 Task: Use the formula "GEOMEAN" in spreadsheet "Project portfolio".
Action: Mouse moved to (670, 343)
Screenshot: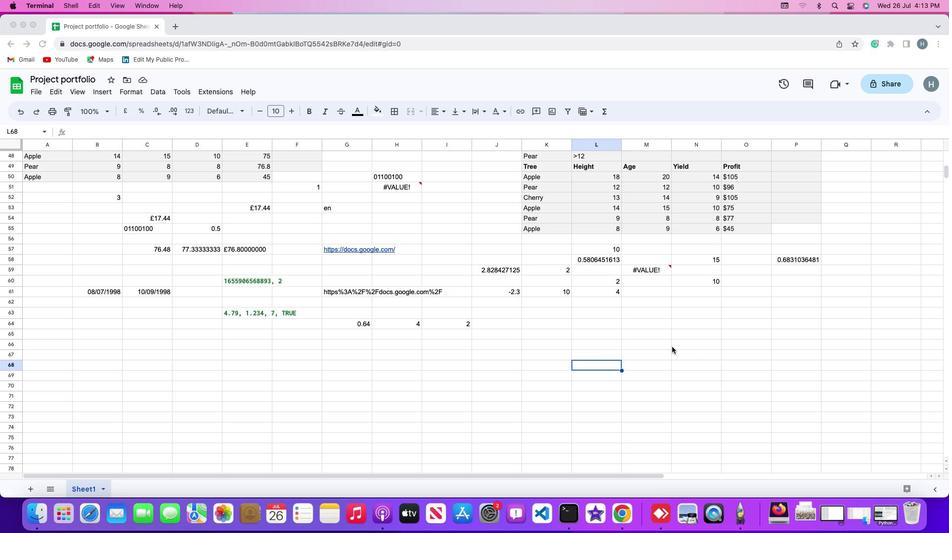 
Action: Mouse pressed left at (670, 343)
Screenshot: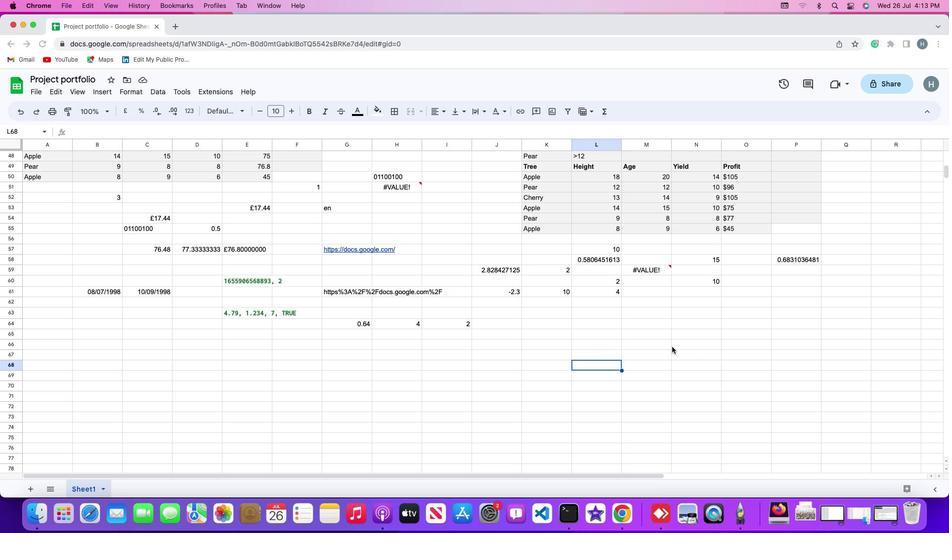 
Action: Mouse moved to (630, 317)
Screenshot: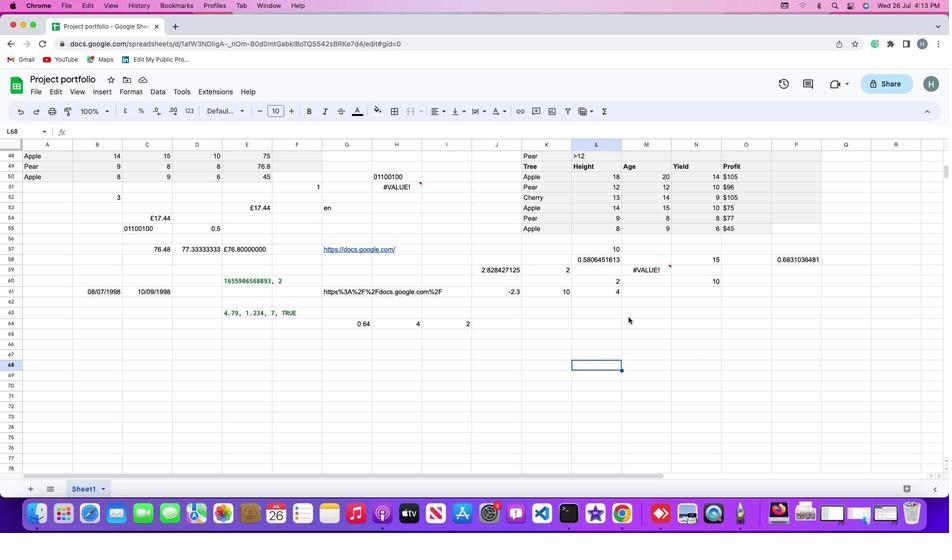 
Action: Mouse pressed left at (630, 317)
Screenshot: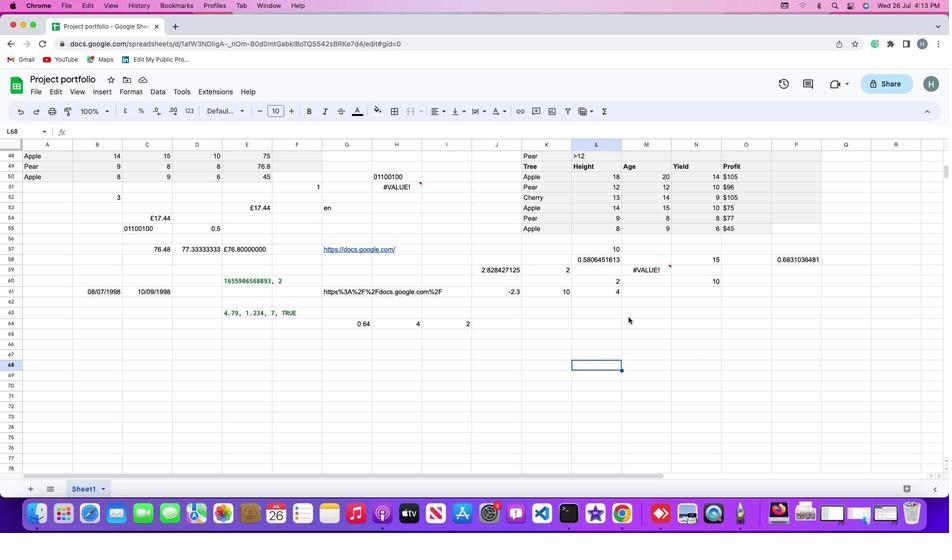 
Action: Mouse moved to (143, 120)
Screenshot: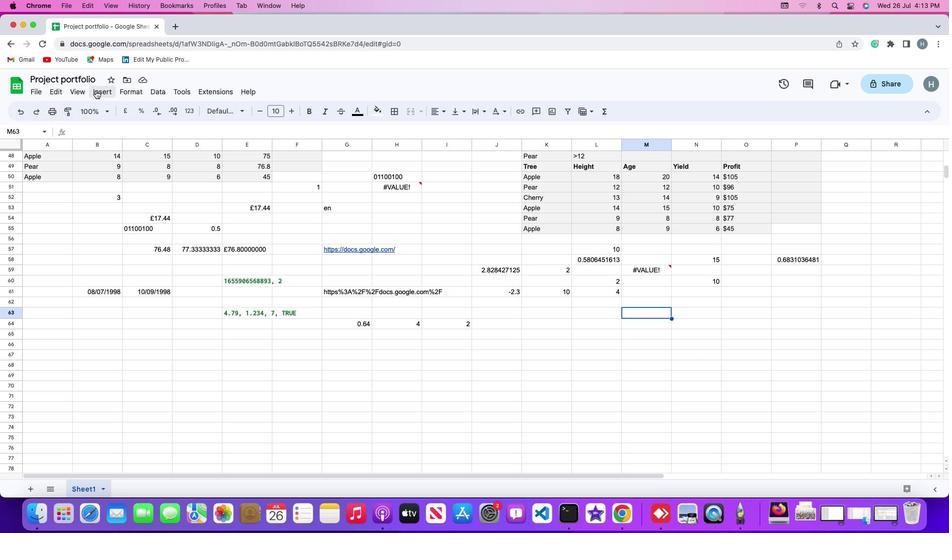
Action: Mouse pressed left at (143, 120)
Screenshot: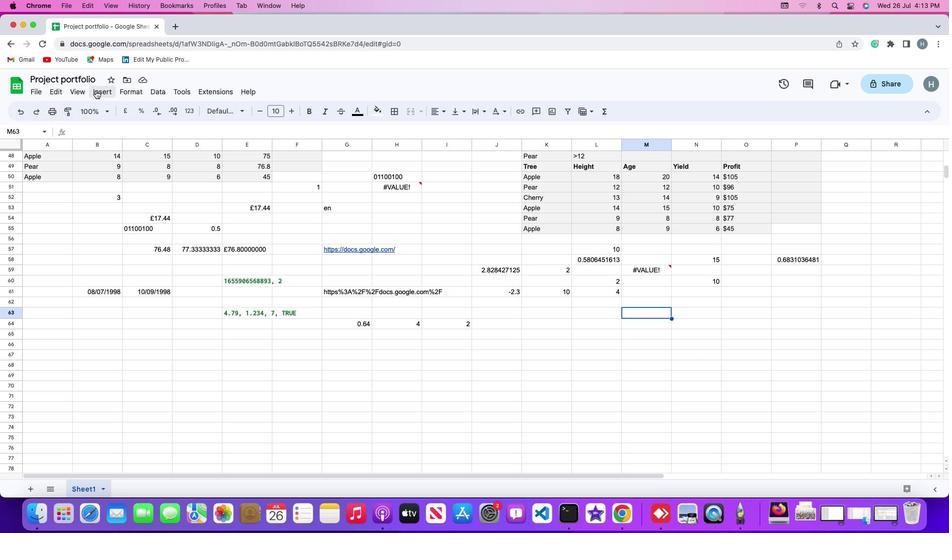 
Action: Mouse moved to (152, 256)
Screenshot: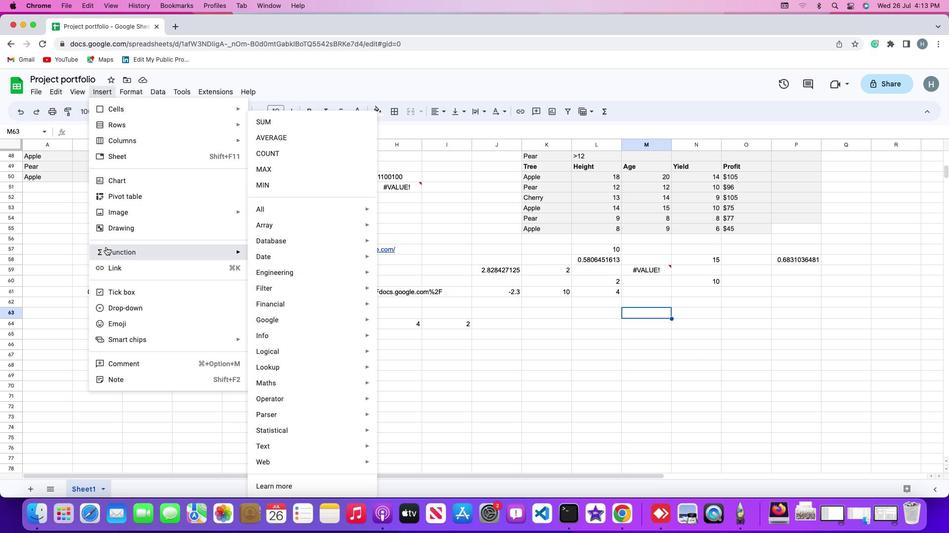 
Action: Mouse pressed left at (152, 256)
Screenshot: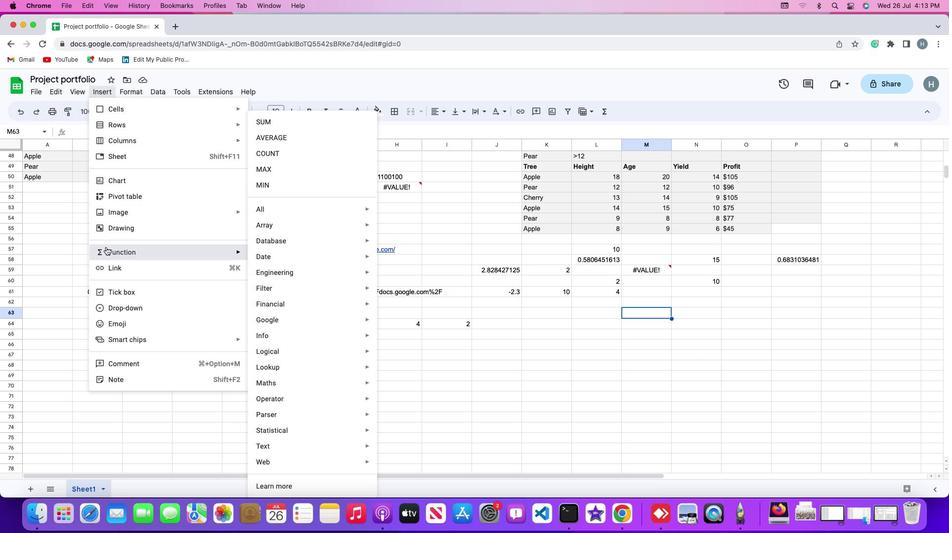 
Action: Mouse moved to (308, 228)
Screenshot: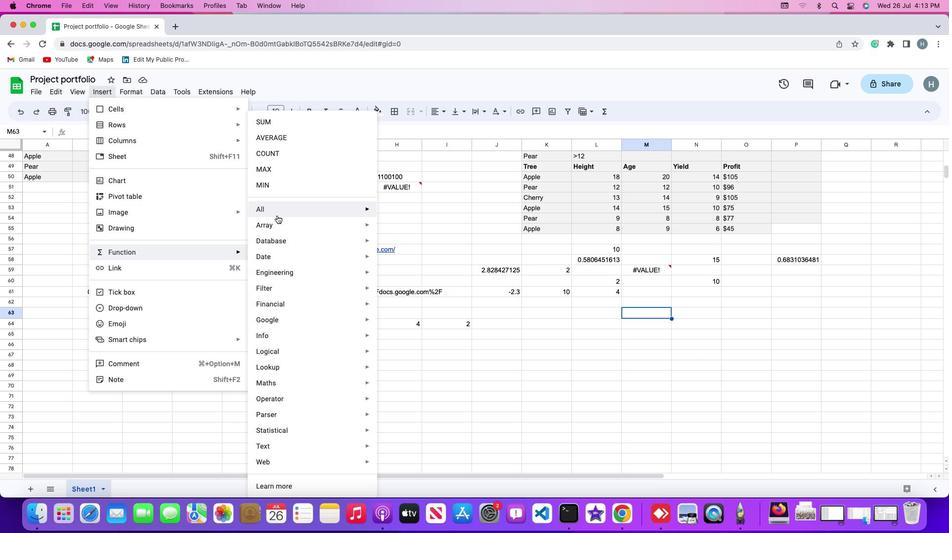 
Action: Mouse pressed left at (308, 228)
Screenshot: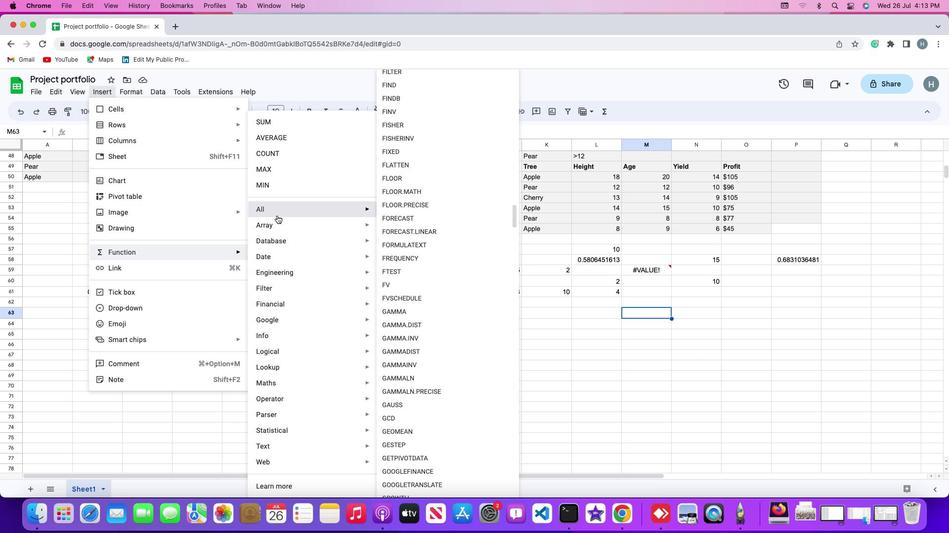 
Action: Mouse moved to (428, 423)
Screenshot: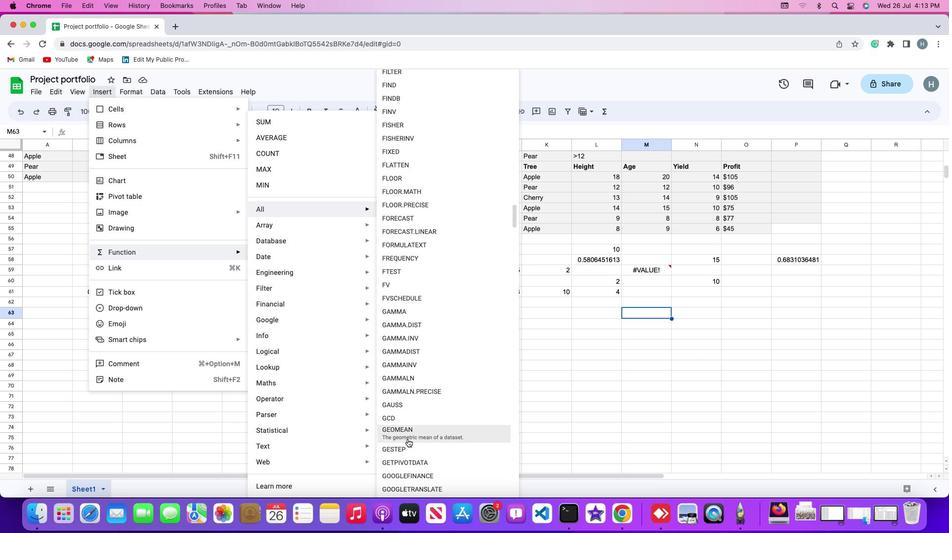 
Action: Mouse pressed left at (428, 423)
Screenshot: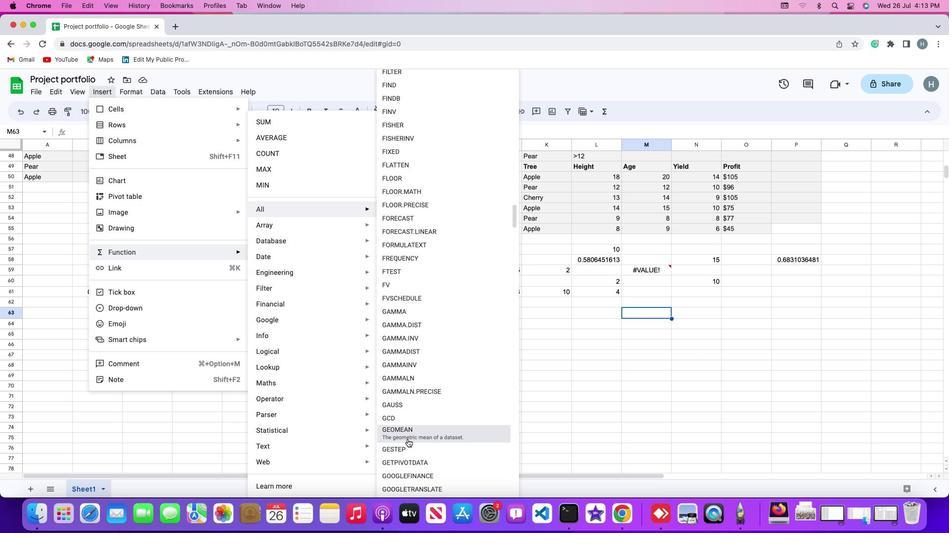 
Action: Mouse moved to (611, 284)
Screenshot: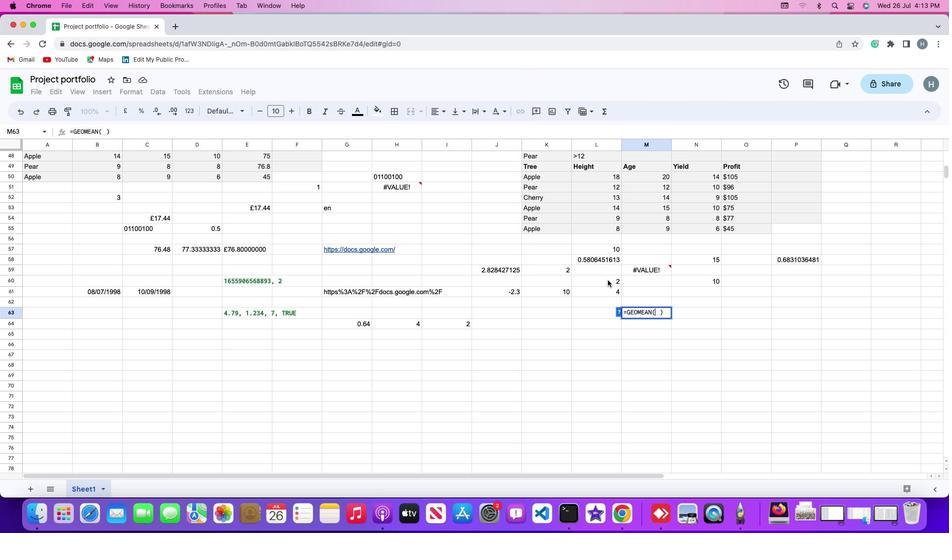 
Action: Mouse pressed left at (611, 284)
Screenshot: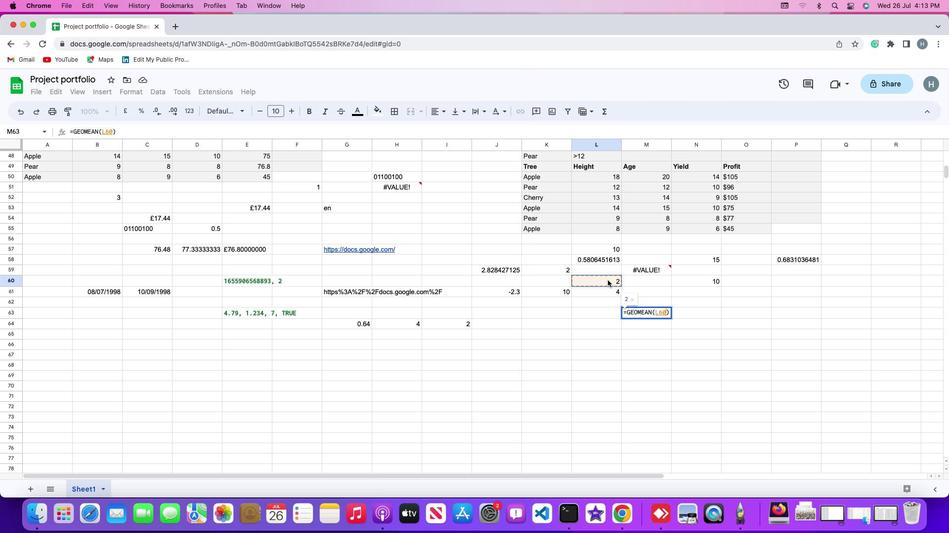 
Action: Key pressed ','
Screenshot: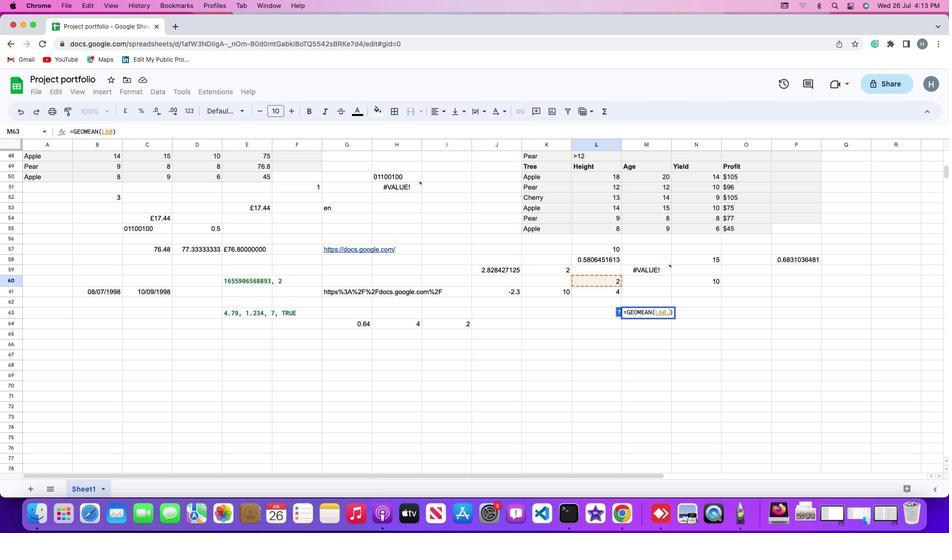 
Action: Mouse moved to (610, 292)
Screenshot: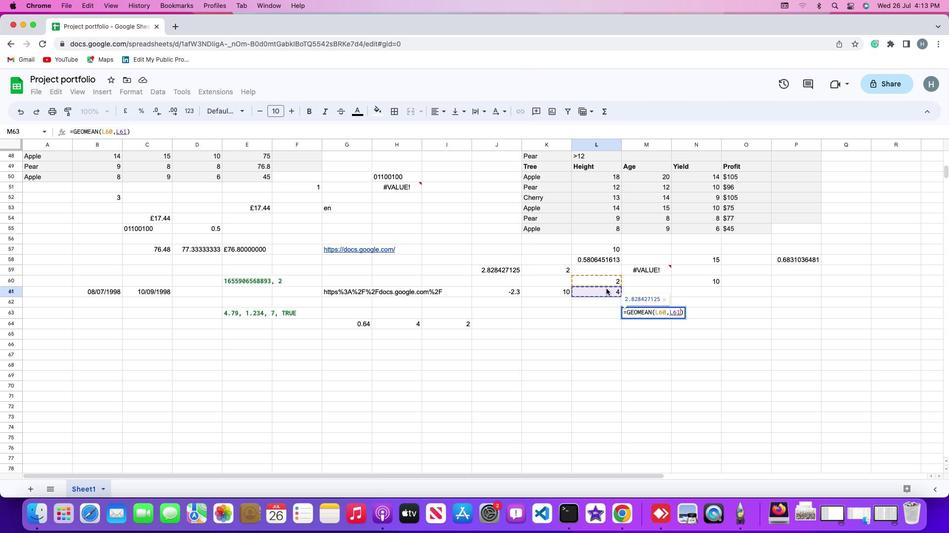 
Action: Mouse pressed left at (610, 292)
Screenshot: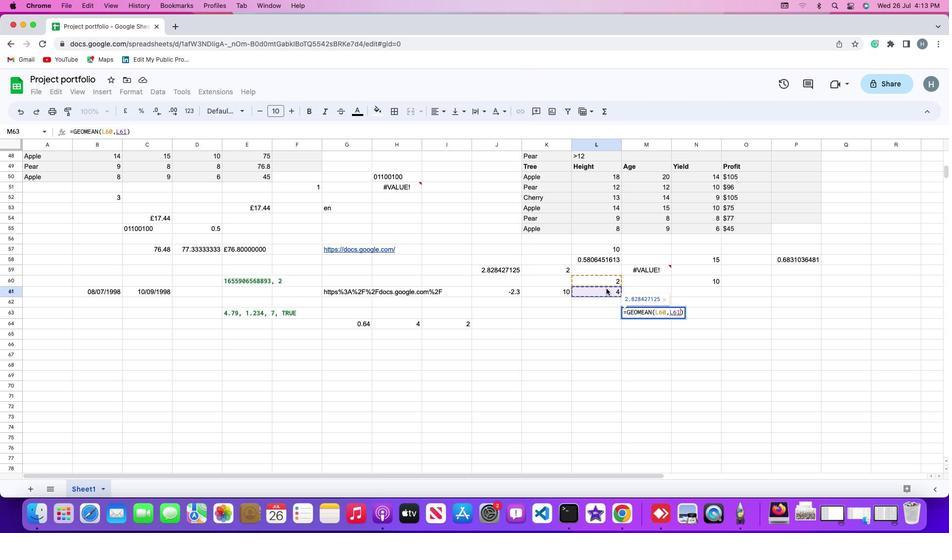 
Action: Mouse moved to (610, 292)
Screenshot: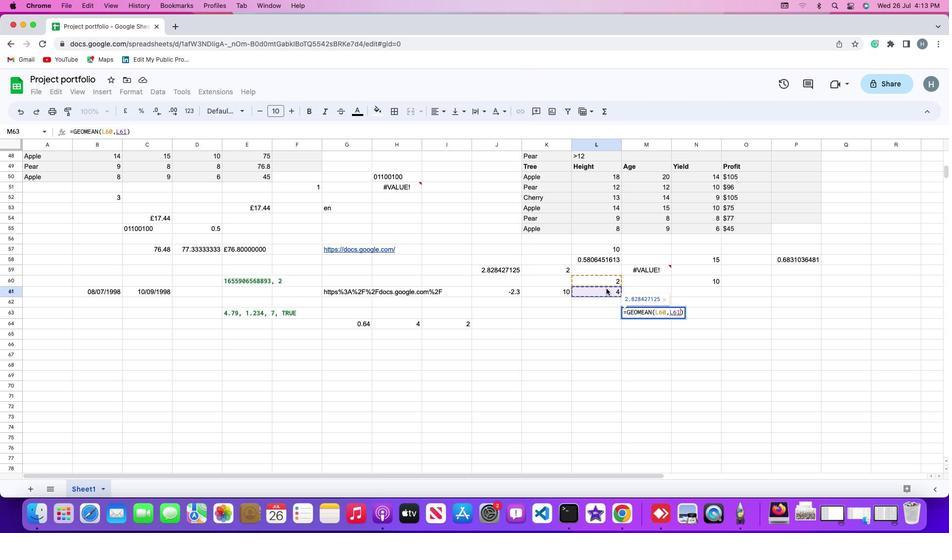 
Action: Key pressed Key.enter
Screenshot: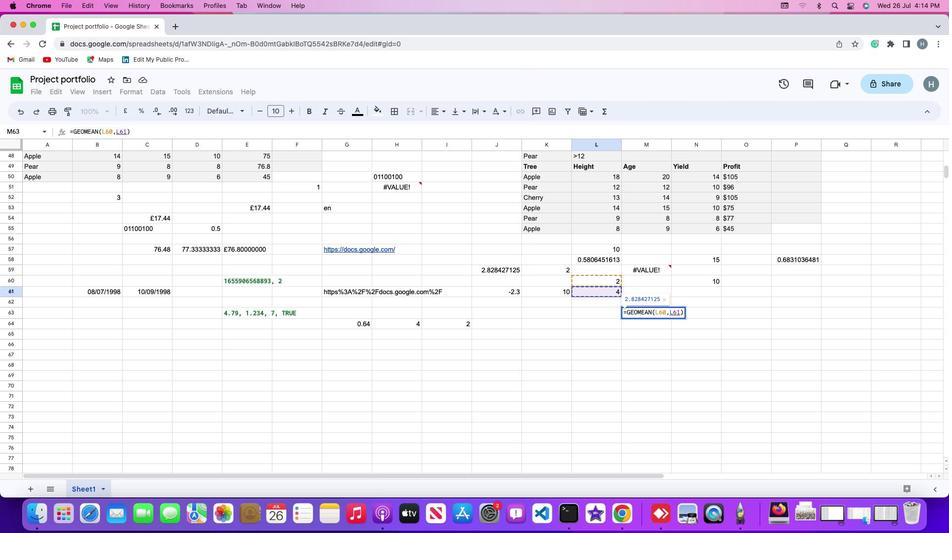
Action: Mouse moved to (609, 292)
Screenshot: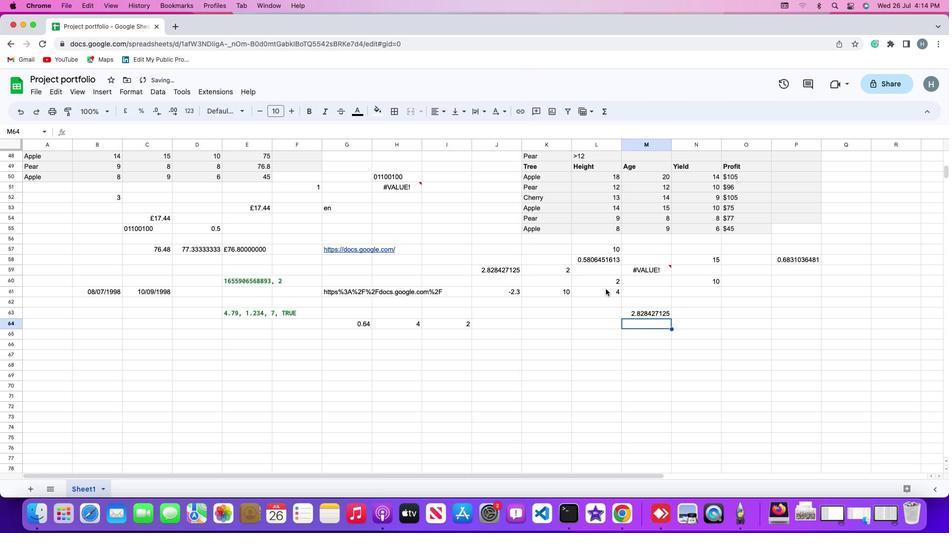 
